 Task: Add a condition where "Priority Greater than Low" in new tickets in your groups.
Action: Mouse moved to (150, 457)
Screenshot: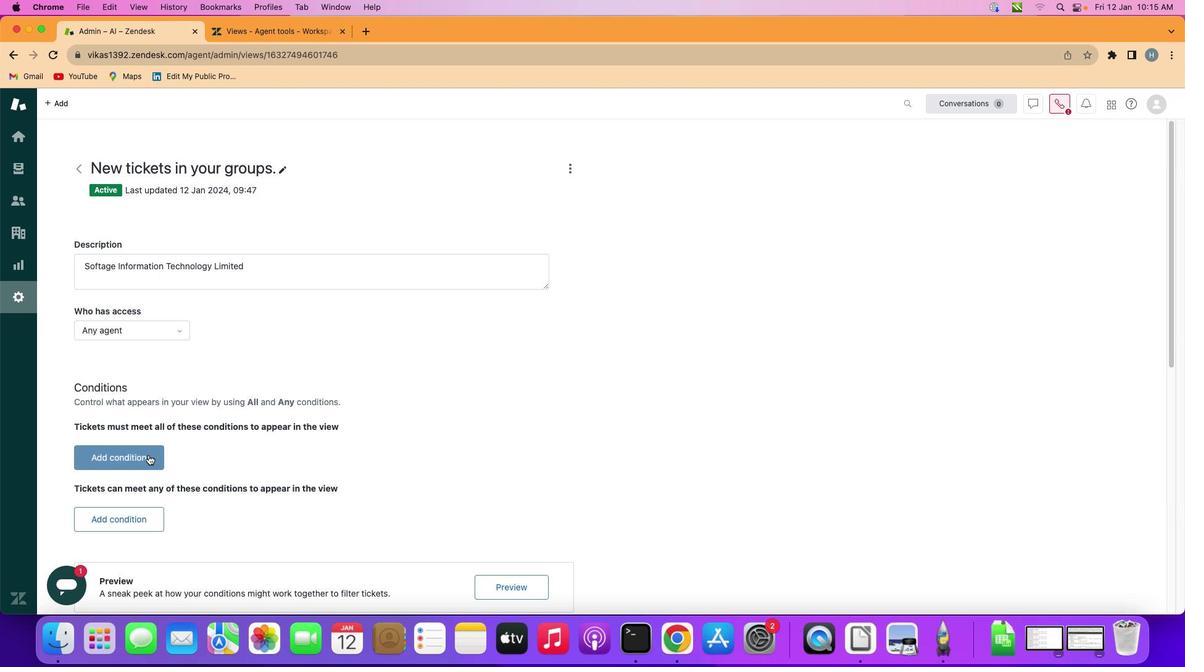 
Action: Mouse pressed left at (150, 457)
Screenshot: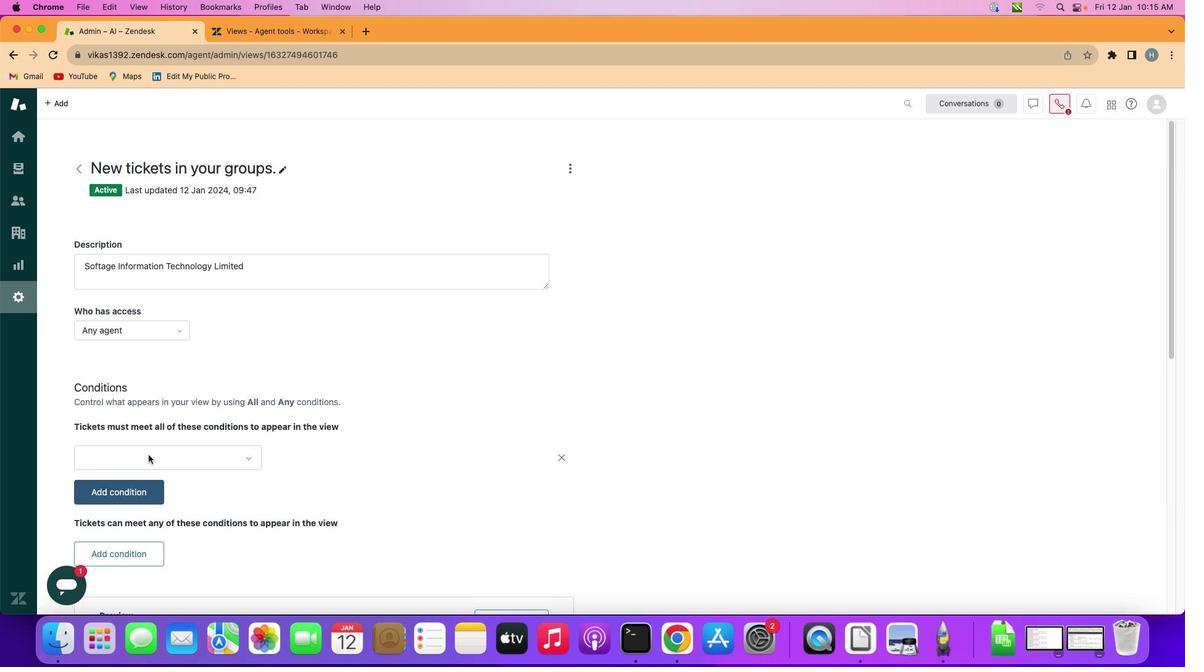 
Action: Mouse moved to (187, 458)
Screenshot: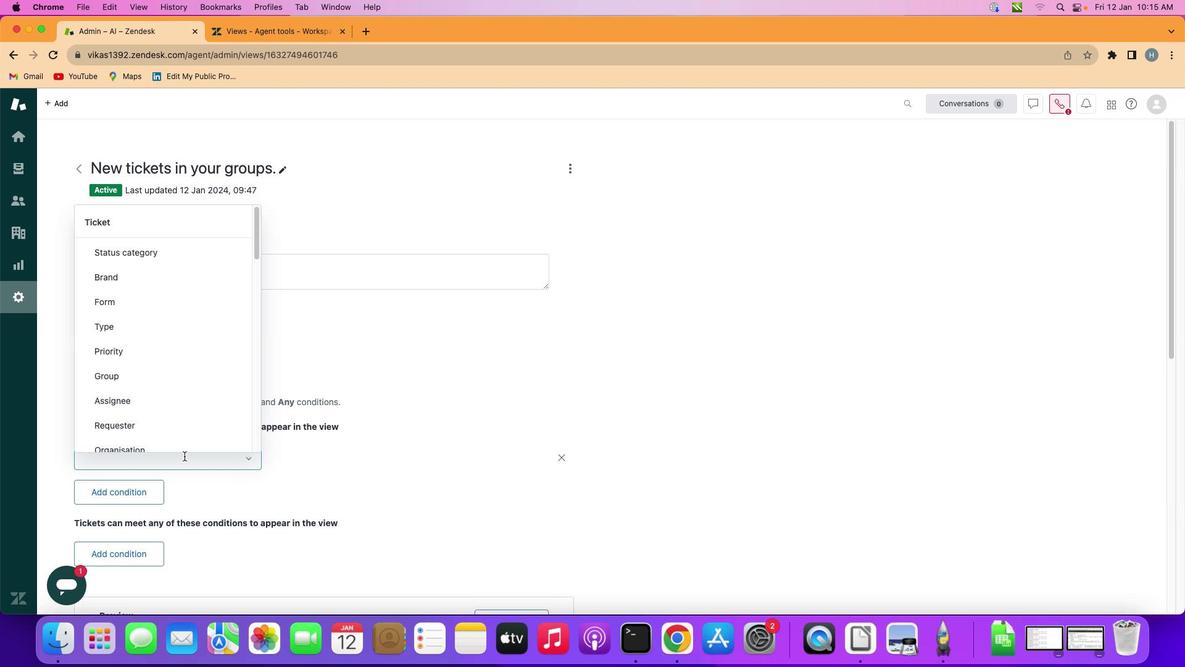 
Action: Mouse pressed left at (187, 458)
Screenshot: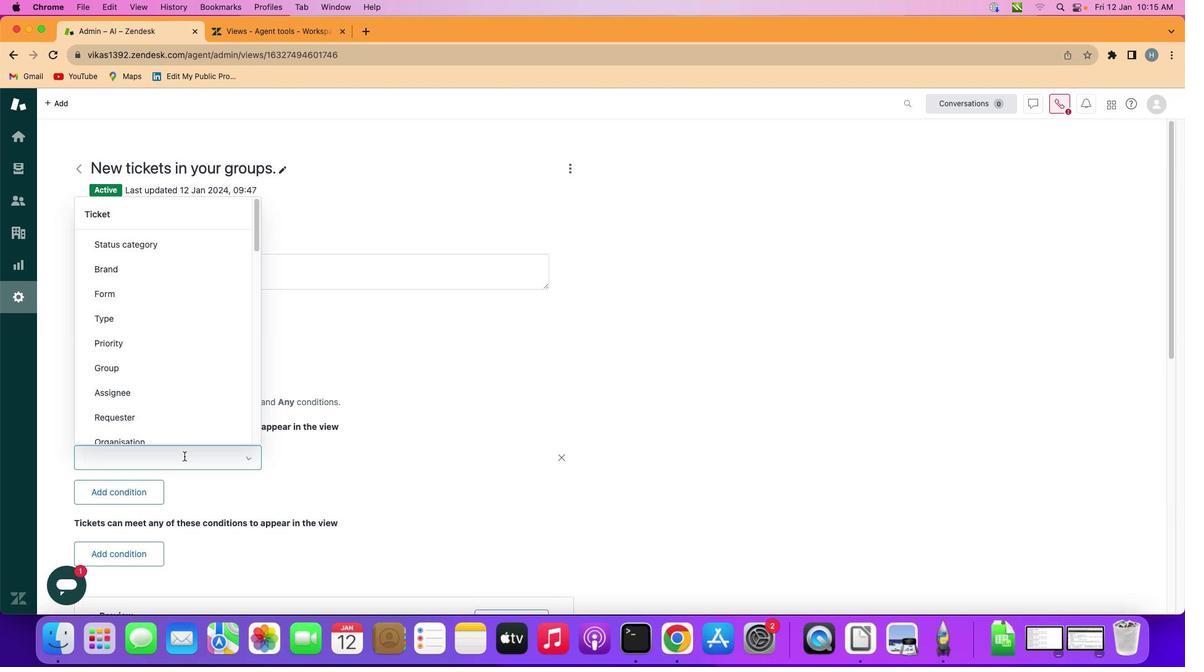 
Action: Mouse moved to (193, 350)
Screenshot: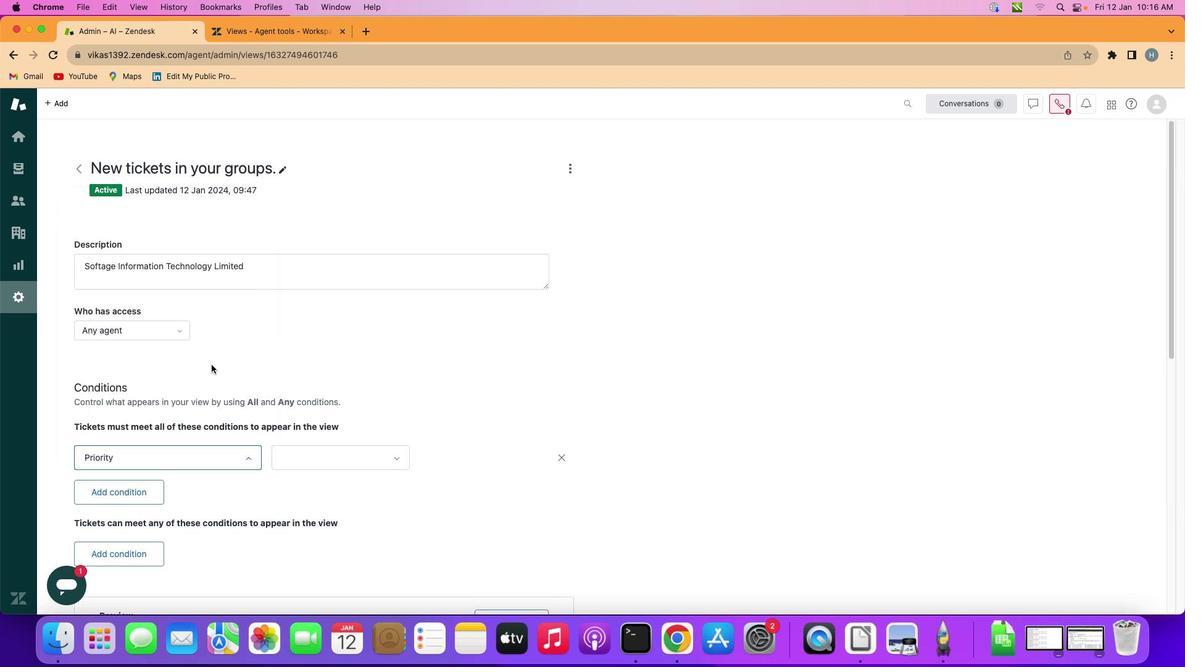 
Action: Mouse pressed left at (193, 350)
Screenshot: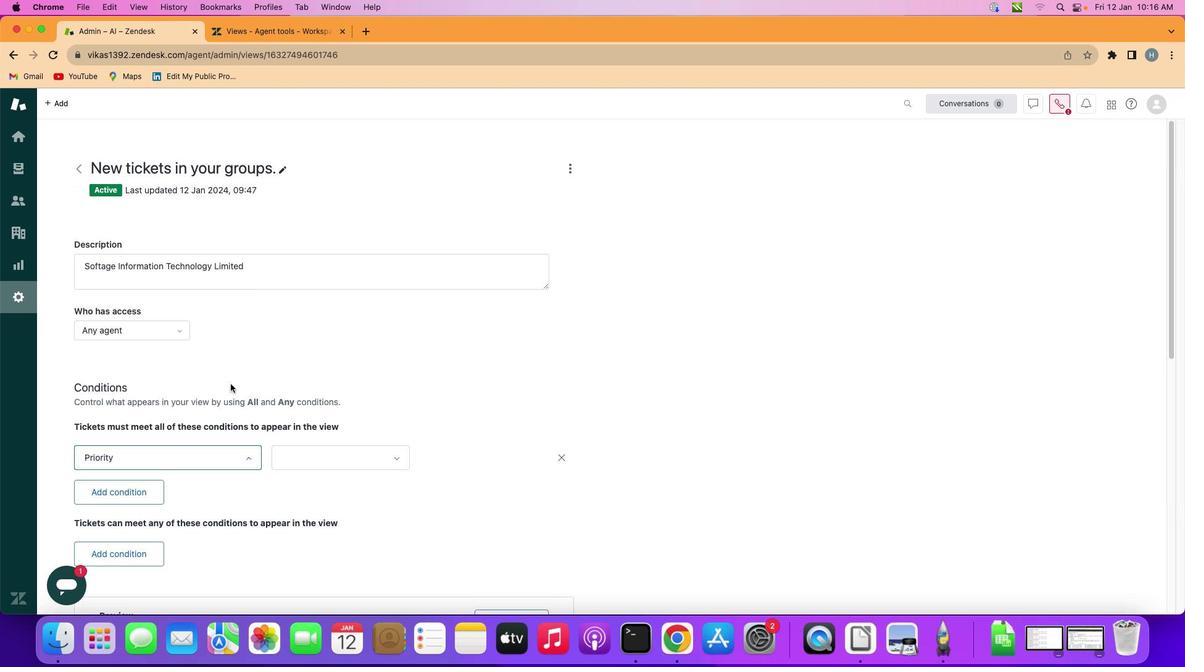 
Action: Mouse moved to (354, 459)
Screenshot: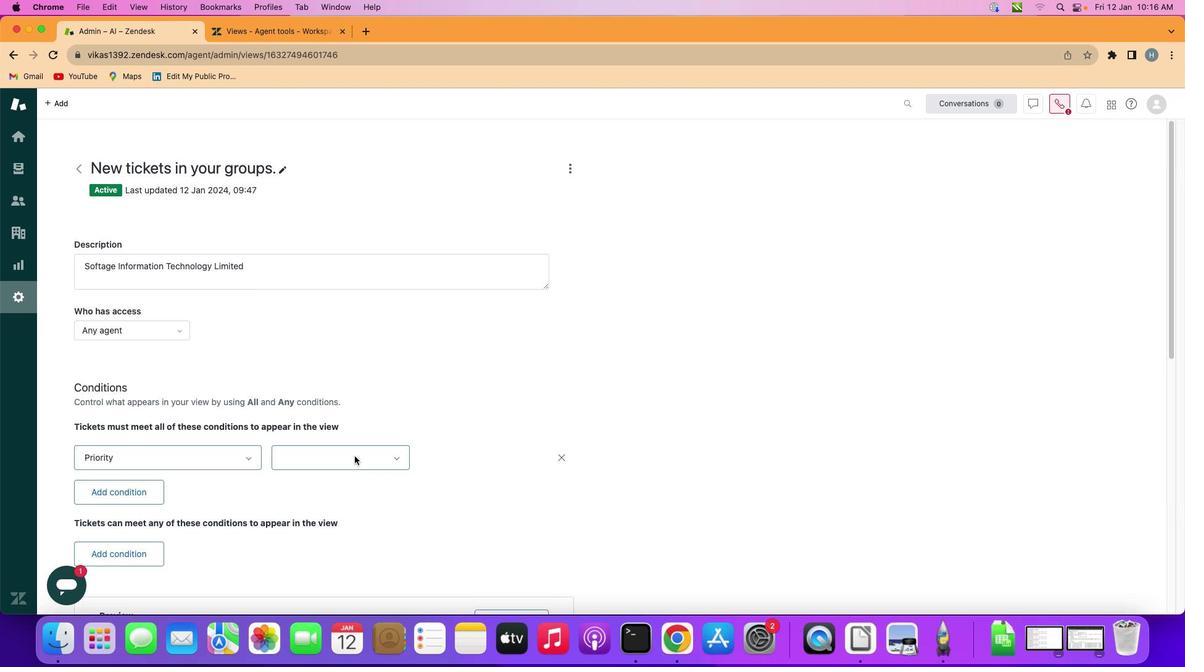 
Action: Mouse pressed left at (354, 459)
Screenshot: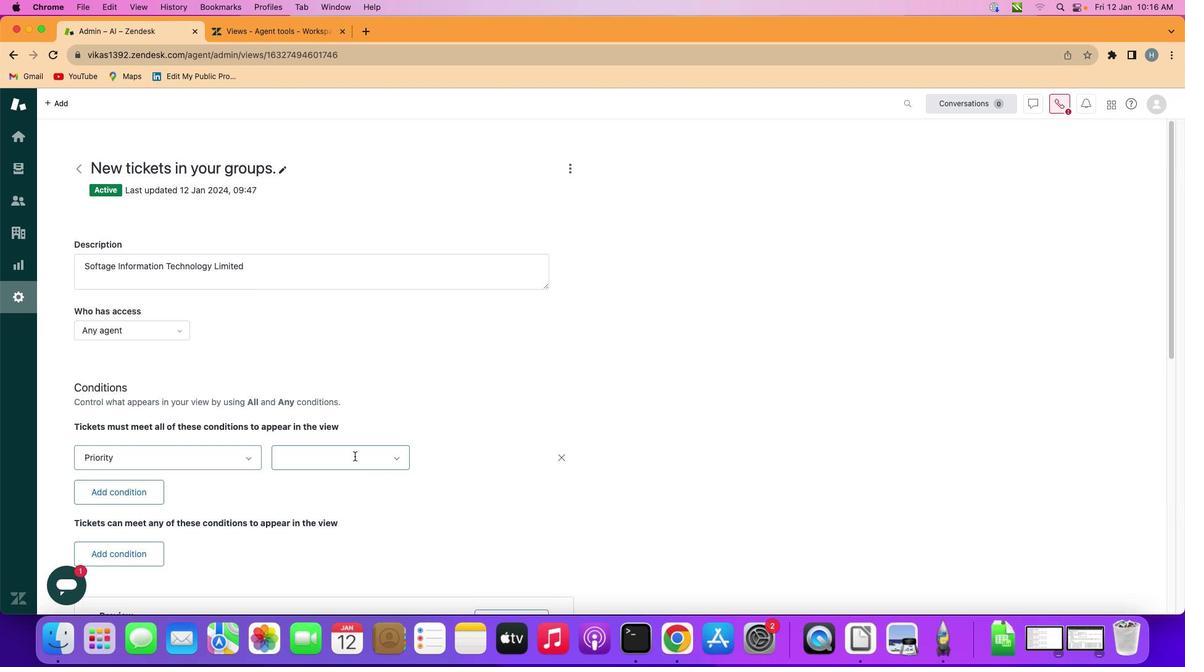 
Action: Mouse moved to (344, 563)
Screenshot: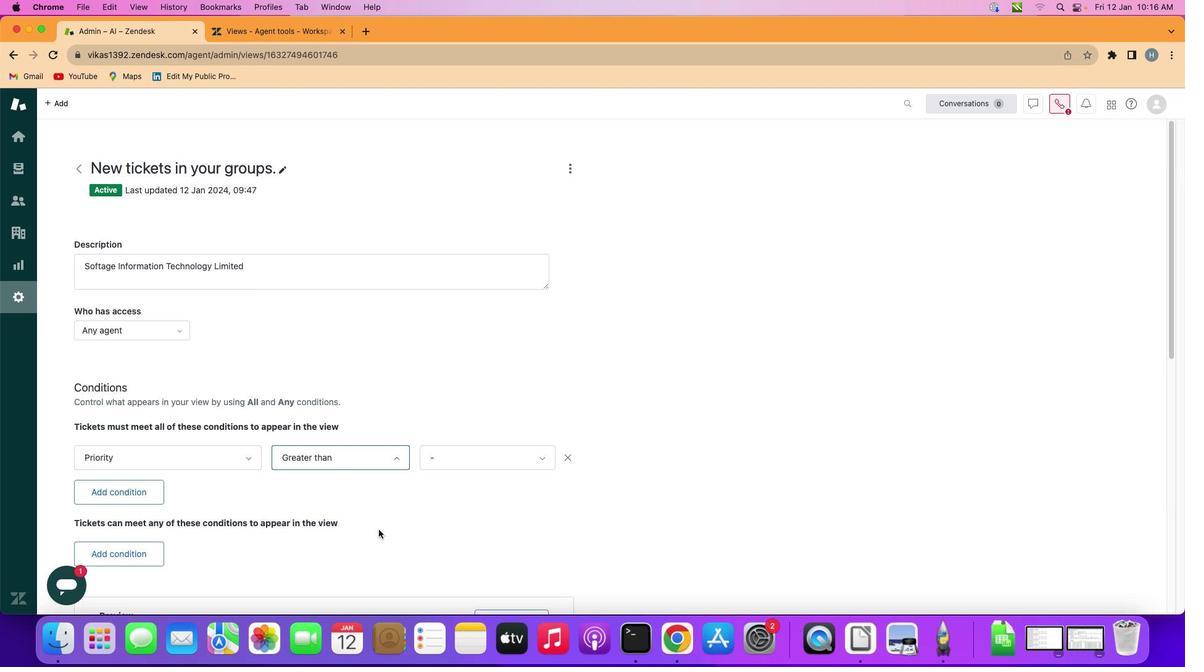 
Action: Mouse pressed left at (344, 563)
Screenshot: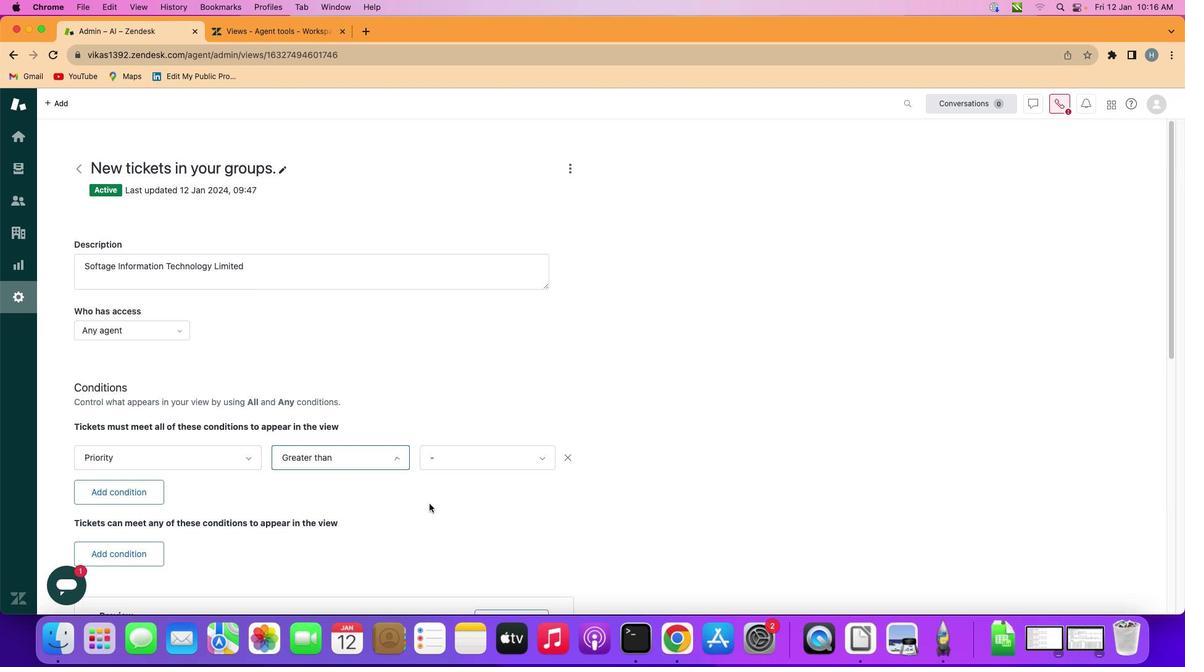 
Action: Mouse moved to (521, 463)
Screenshot: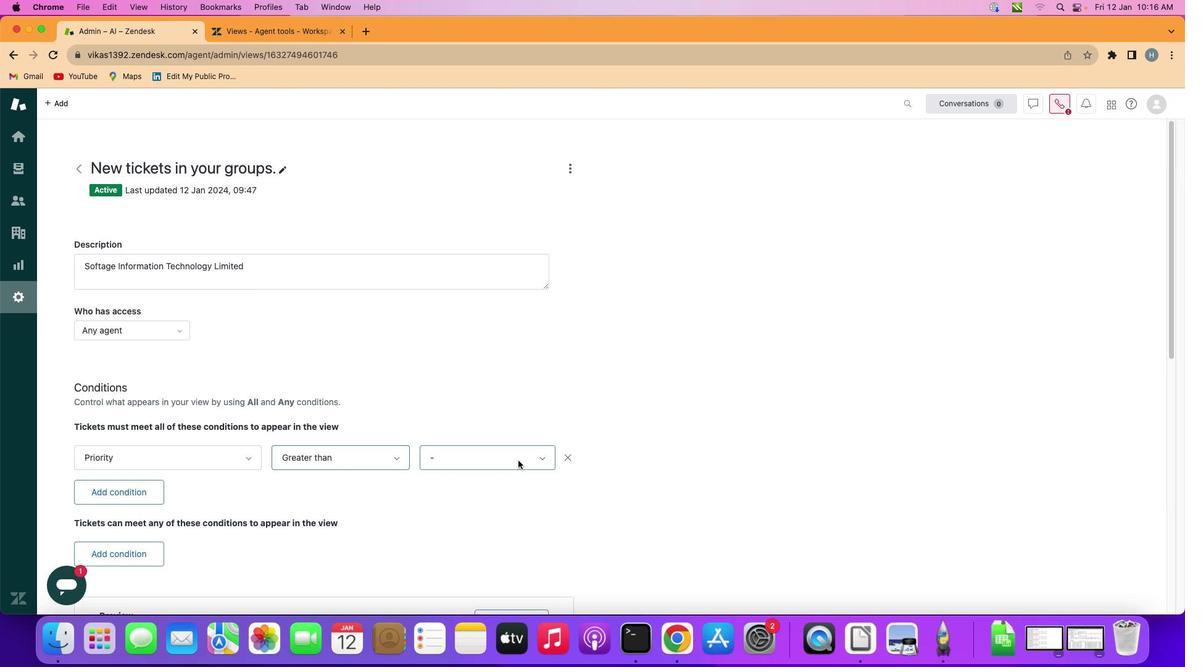 
Action: Mouse pressed left at (521, 463)
Screenshot: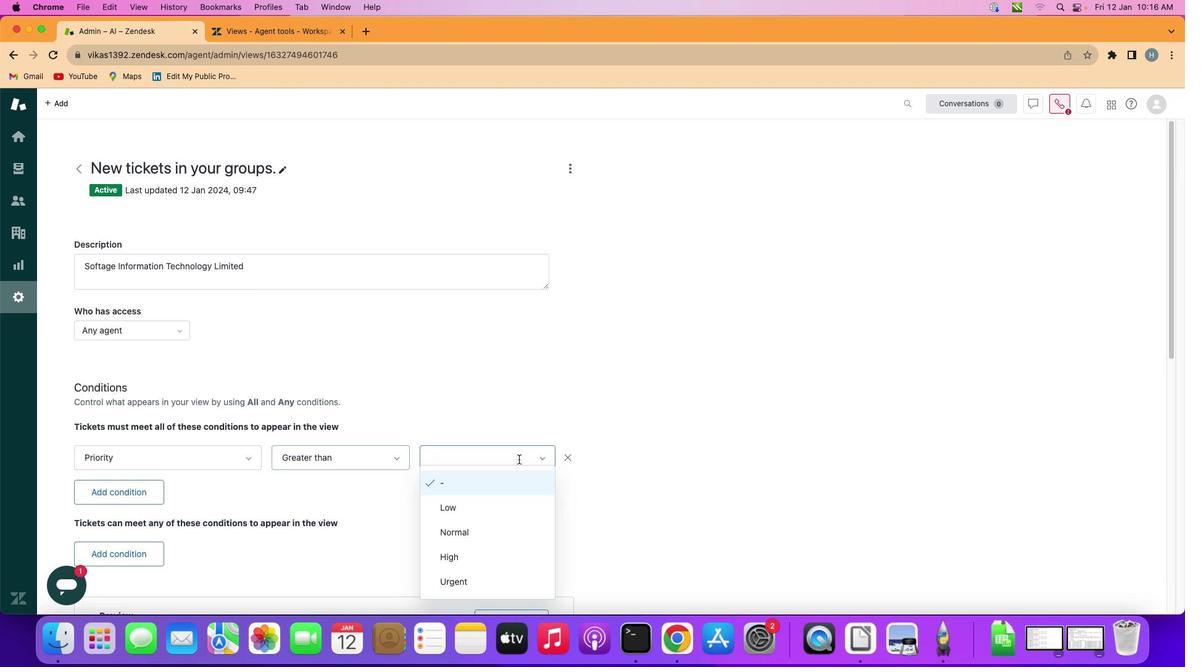 
Action: Mouse moved to (515, 517)
Screenshot: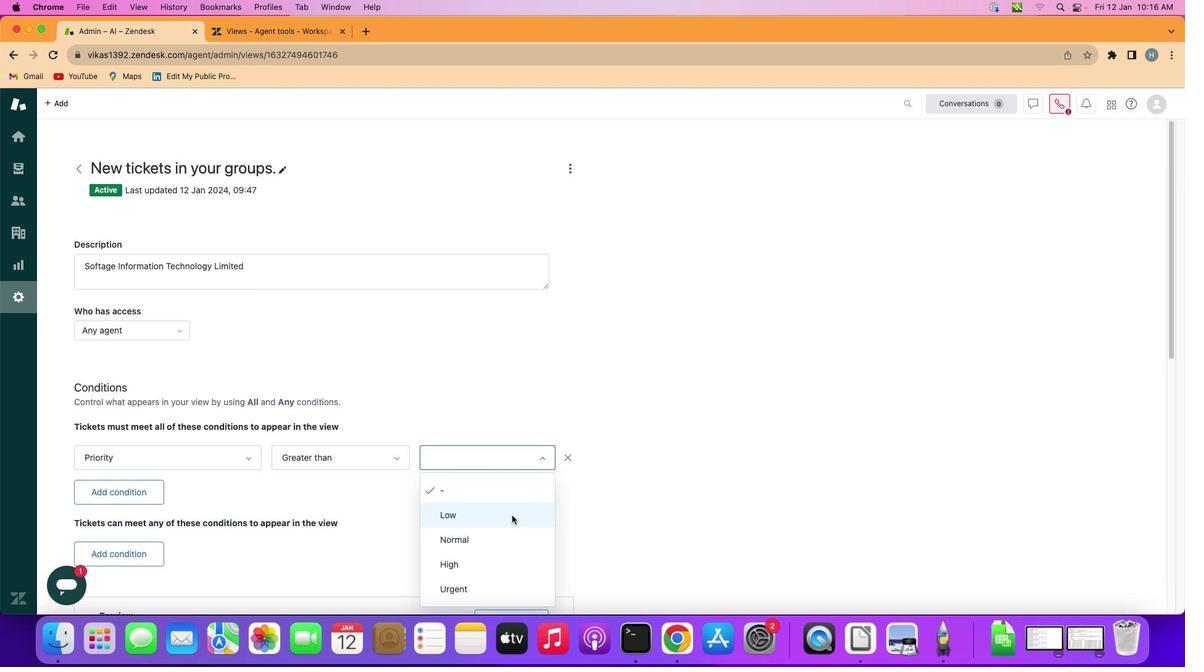 
Action: Mouse pressed left at (515, 517)
Screenshot: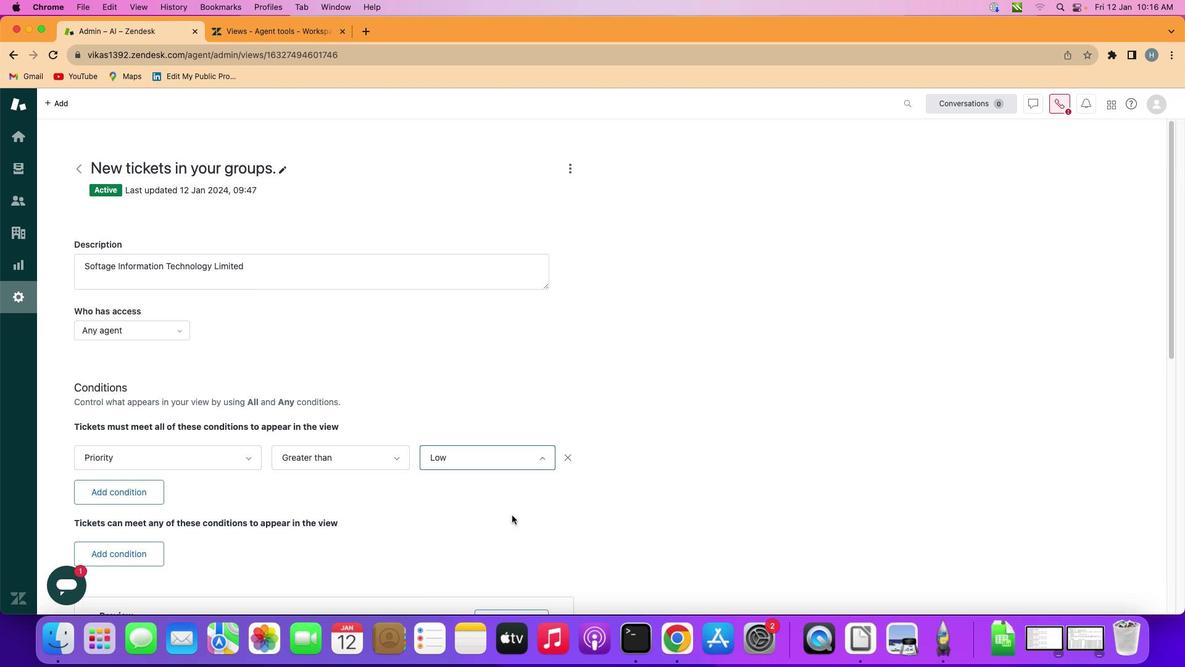 
Action: Mouse moved to (515, 518)
Screenshot: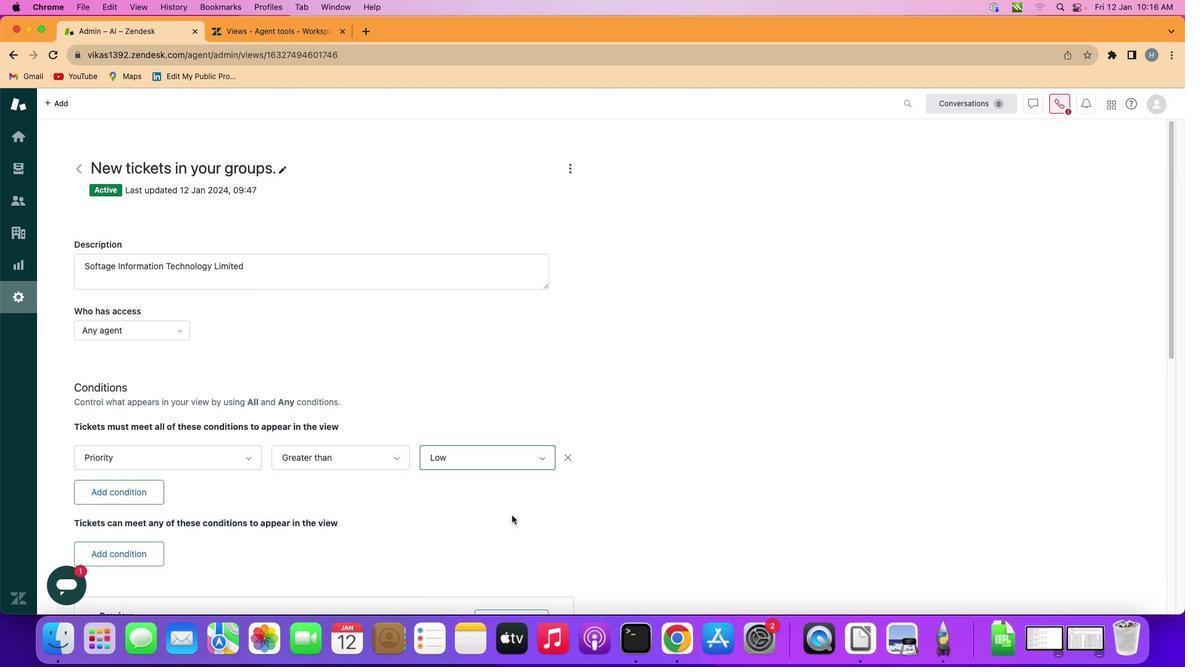 
